 Task: Create a sub task Release to Production / Go Live for the task  Develop a new online tool for email marketing campaigns in the project AgileRealm , assign it to team member softage.3@softage.net and update the status of the sub task to  Off Track , set the priority of the sub task to High
Action: Mouse moved to (71, 348)
Screenshot: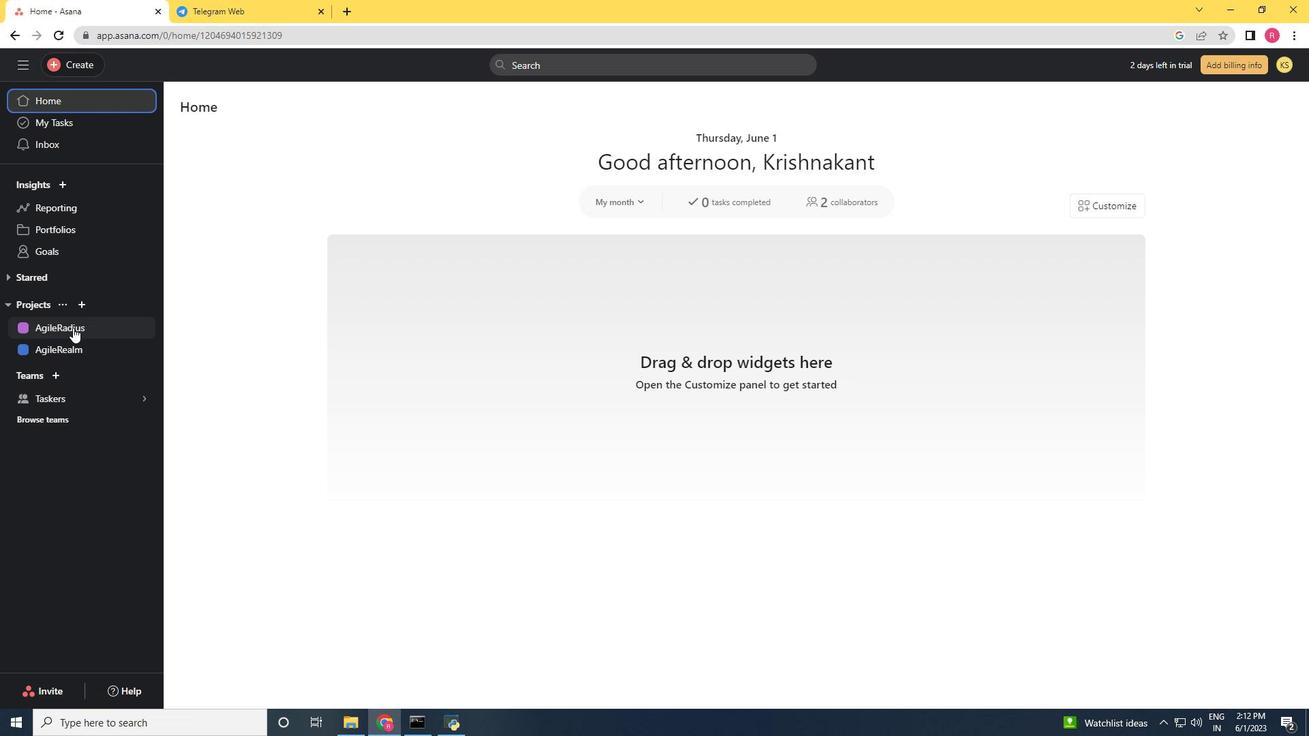 
Action: Mouse pressed left at (71, 348)
Screenshot: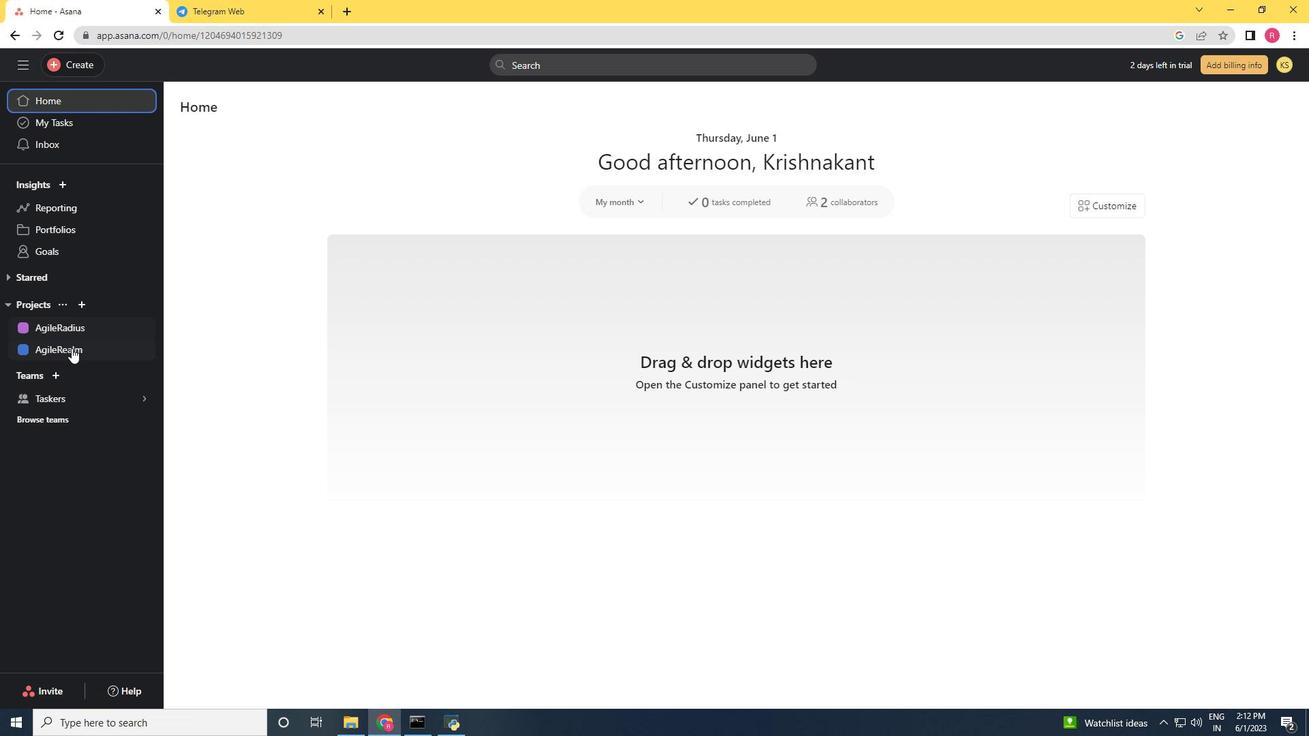 
Action: Mouse moved to (570, 308)
Screenshot: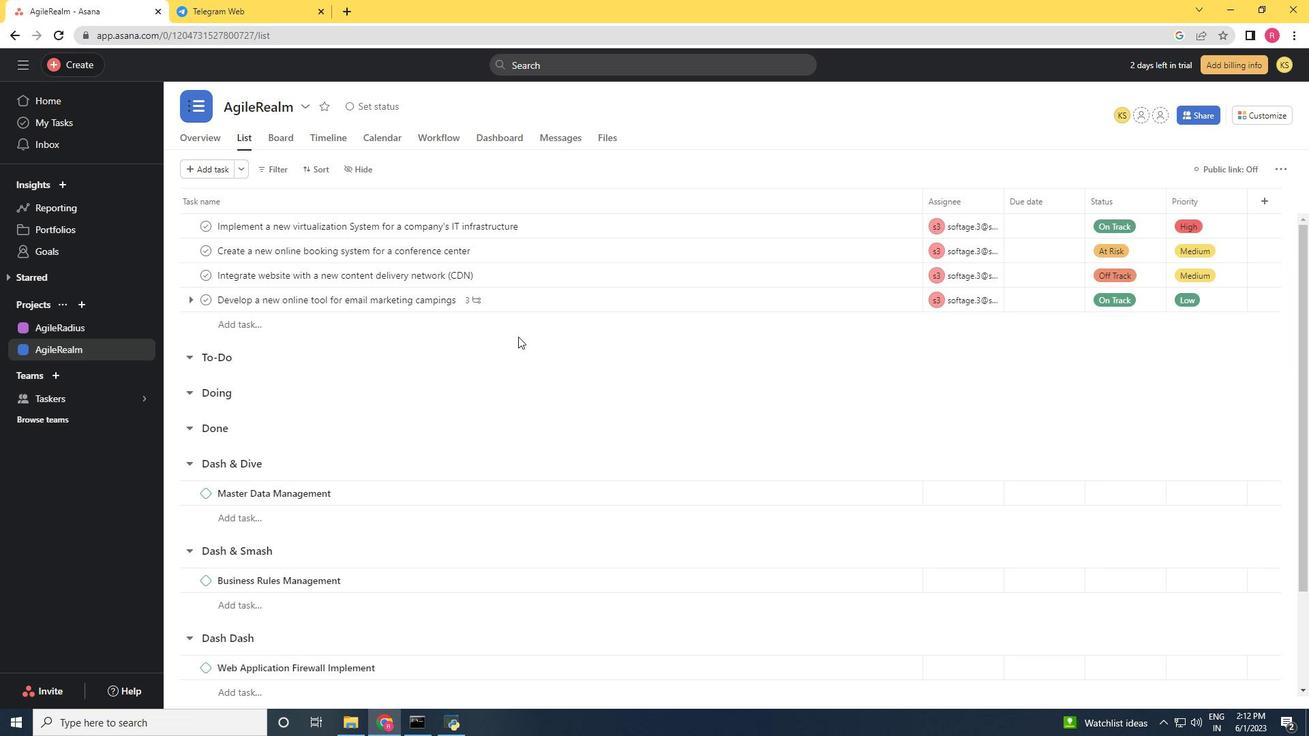 
Action: Mouse pressed left at (570, 308)
Screenshot: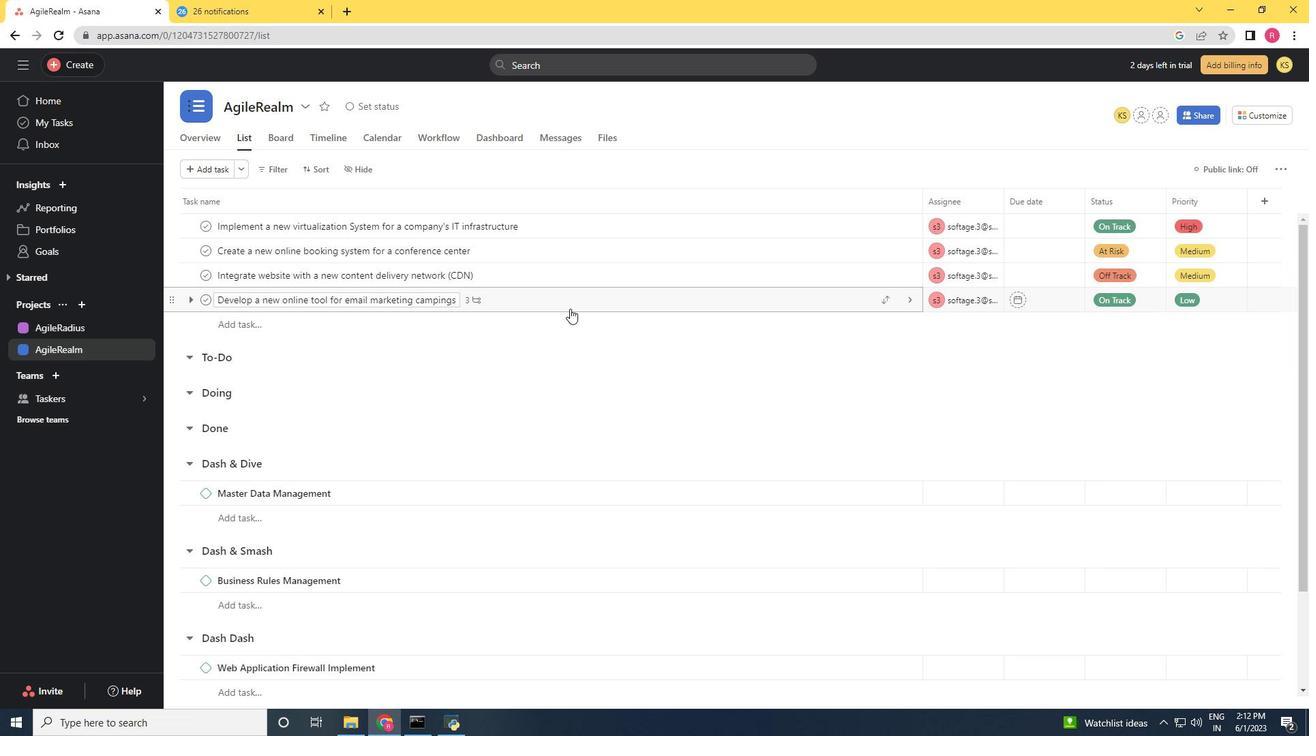 
Action: Mouse moved to (1064, 368)
Screenshot: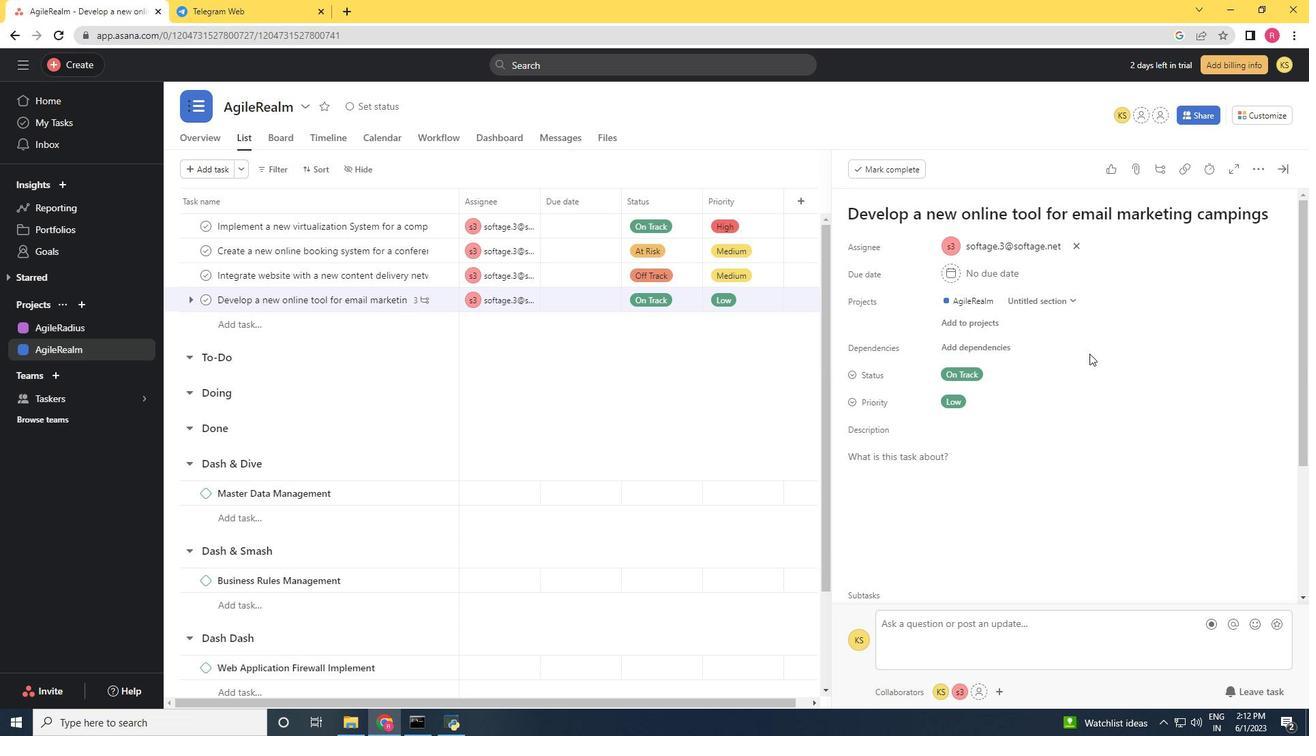 
Action: Mouse scrolled (1064, 368) with delta (0, 0)
Screenshot: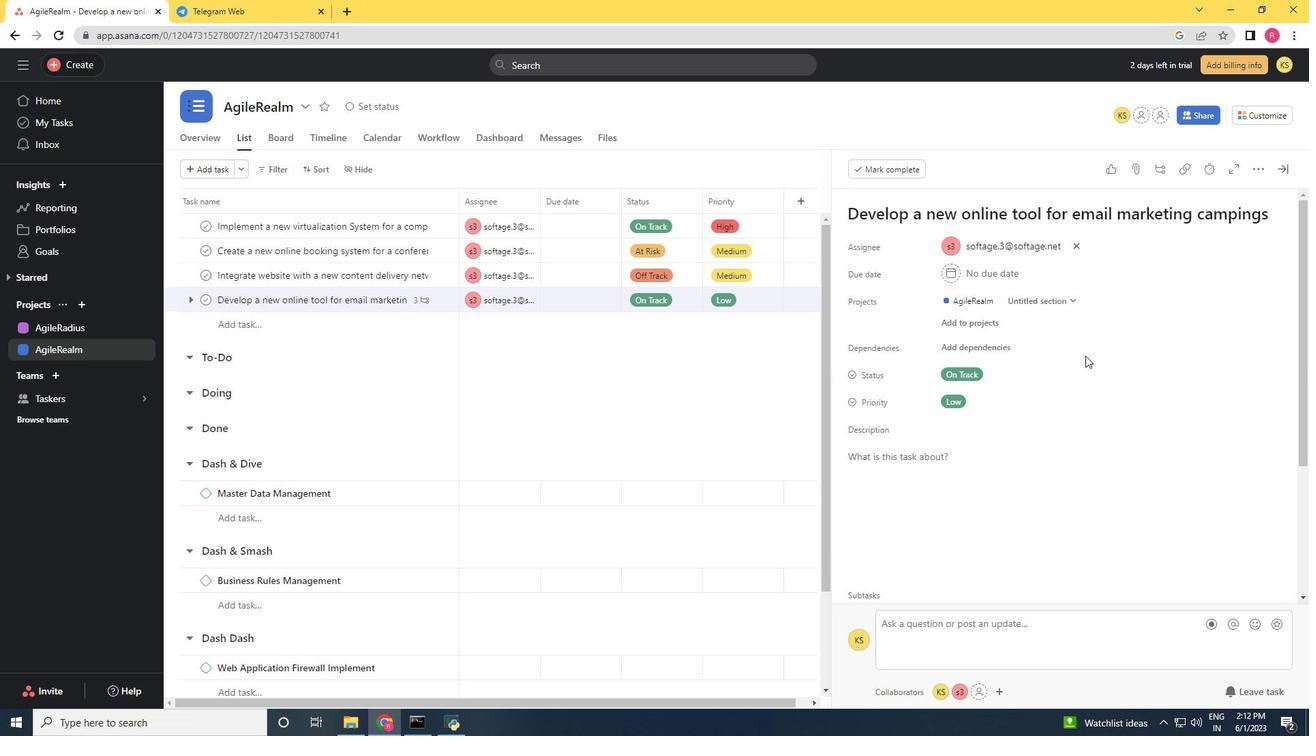 
Action: Mouse moved to (1063, 370)
Screenshot: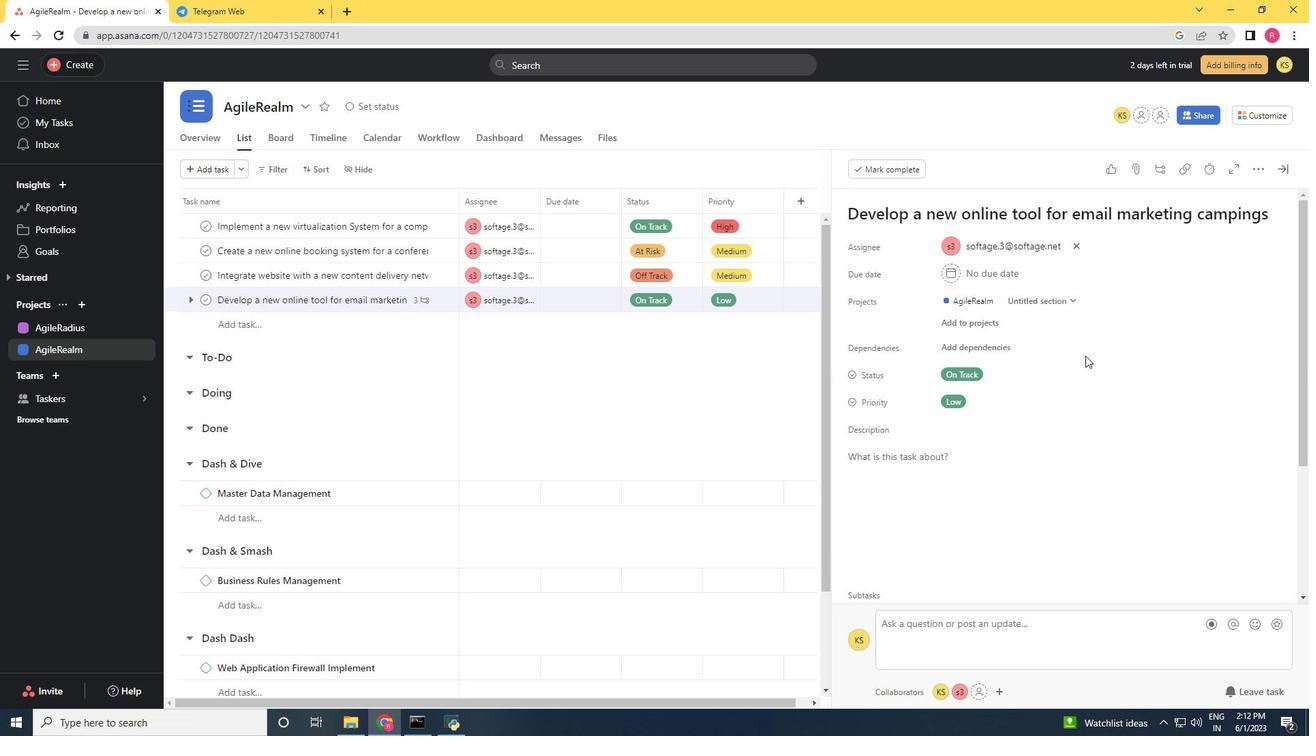
Action: Mouse scrolled (1063, 369) with delta (0, 0)
Screenshot: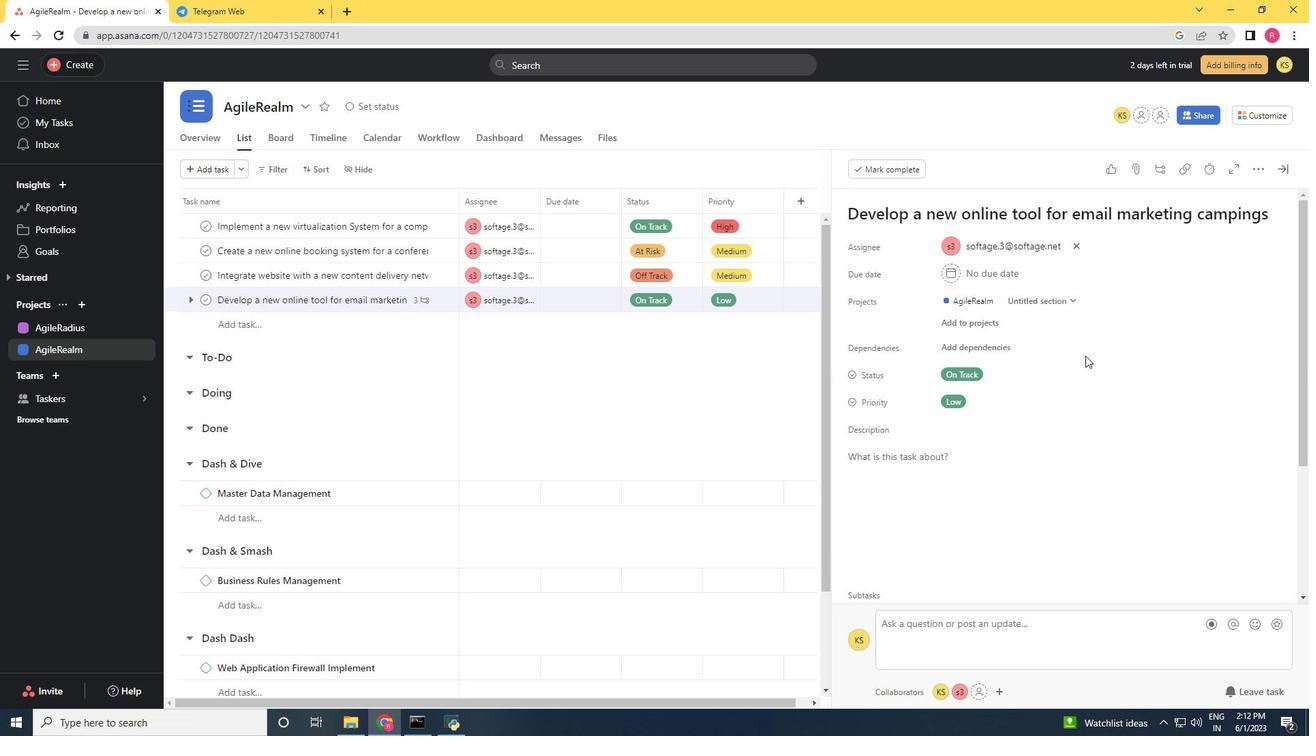 
Action: Mouse moved to (1061, 370)
Screenshot: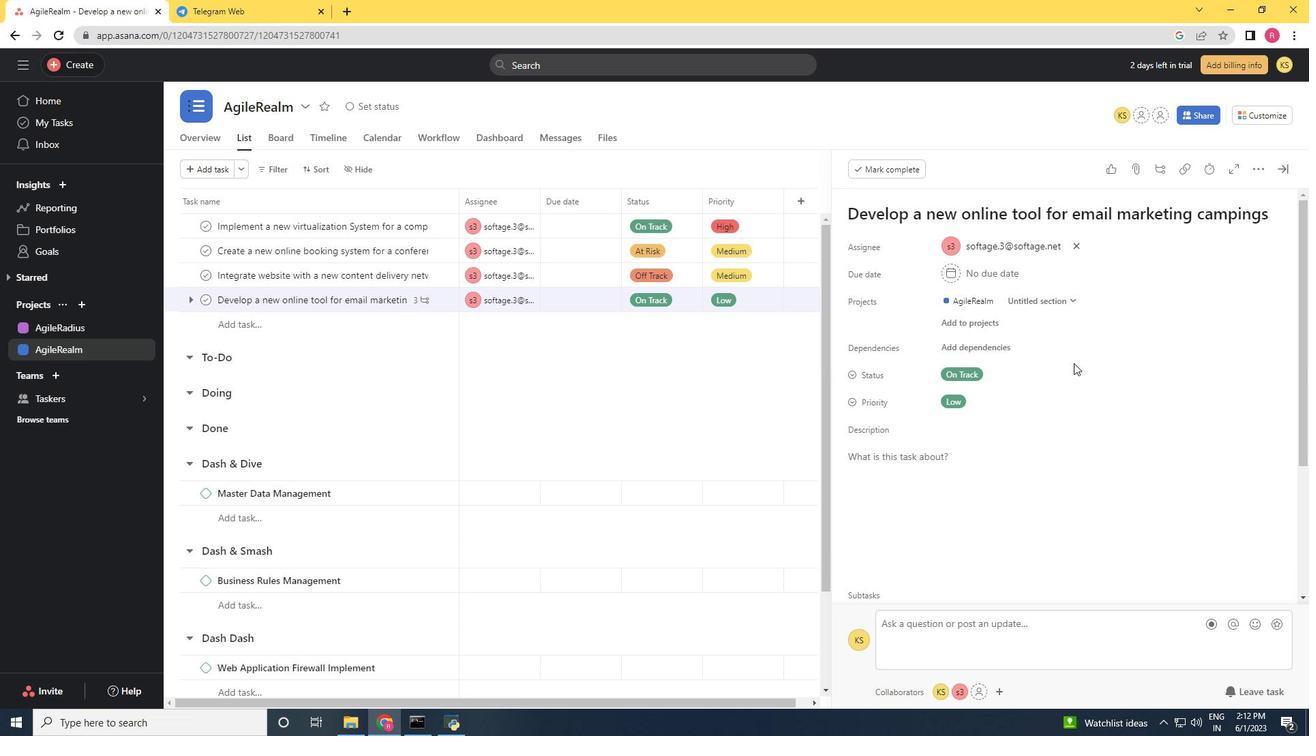 
Action: Mouse scrolled (1061, 370) with delta (0, 0)
Screenshot: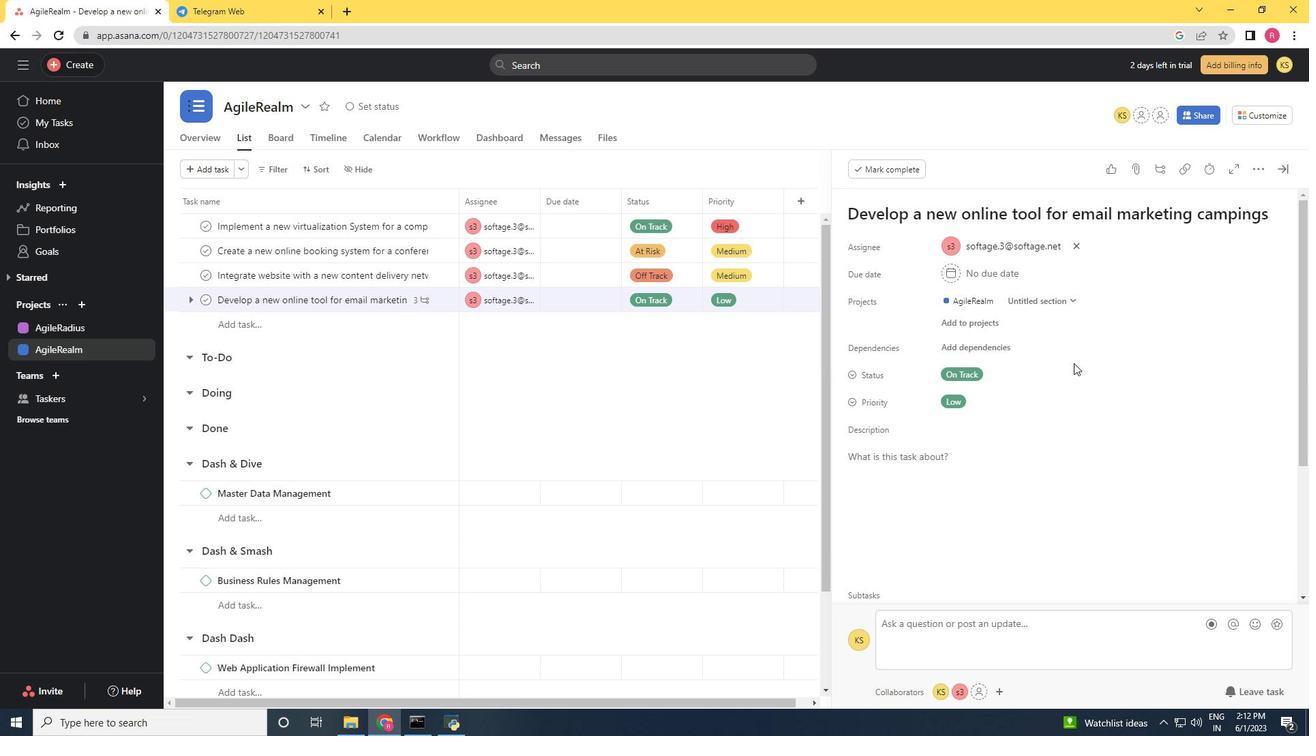 
Action: Mouse moved to (1061, 371)
Screenshot: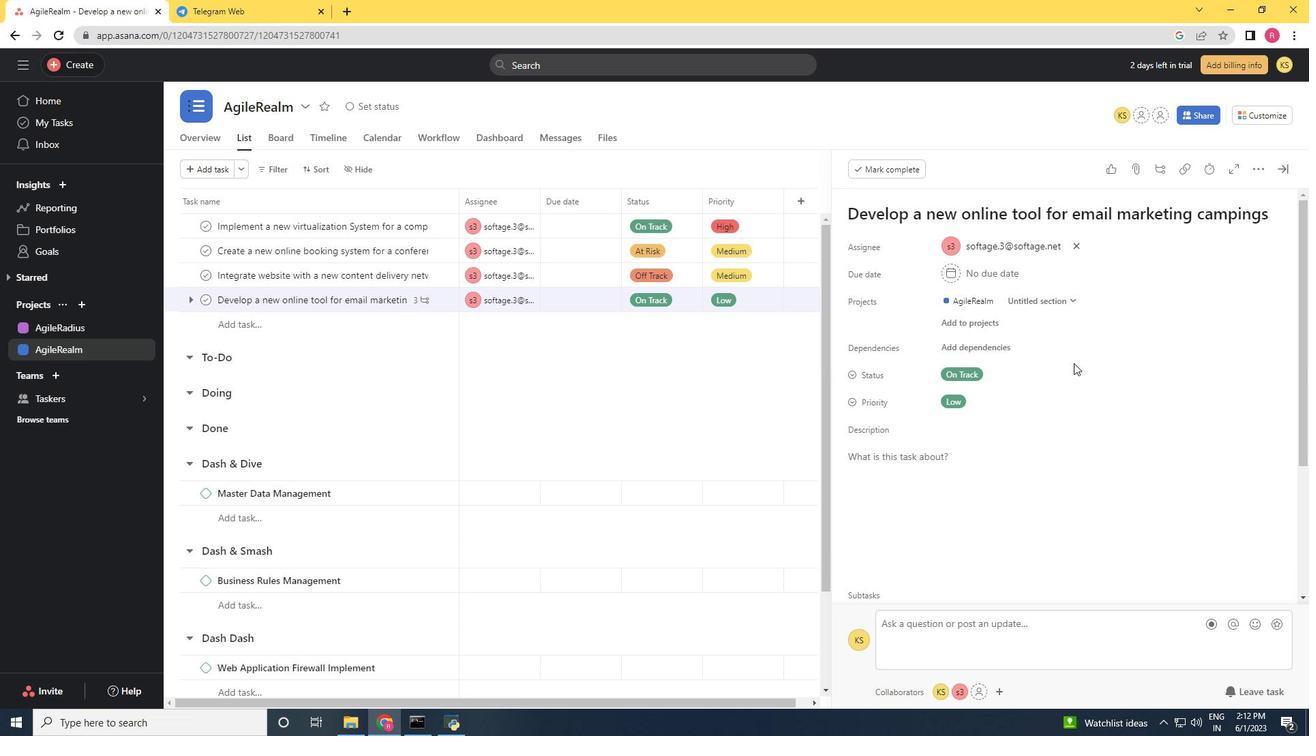 
Action: Mouse scrolled (1061, 370) with delta (0, 0)
Screenshot: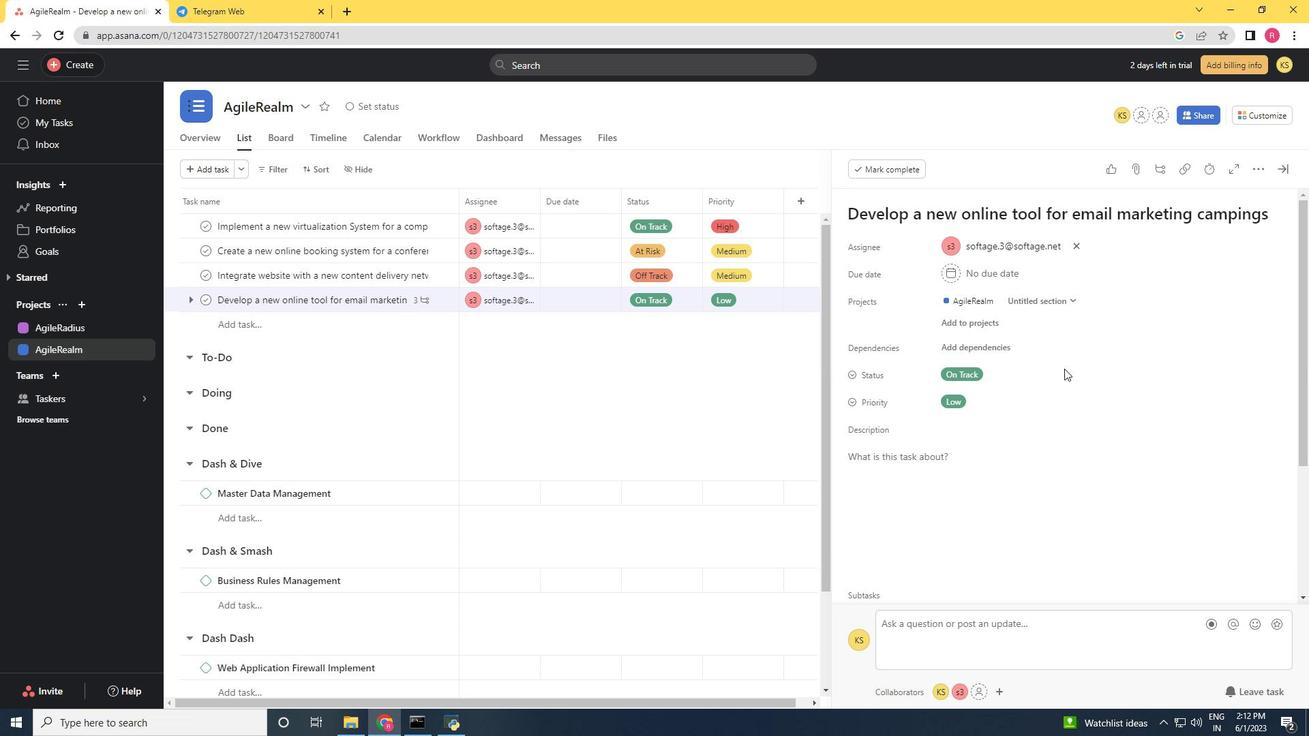 
Action: Mouse moved to (886, 492)
Screenshot: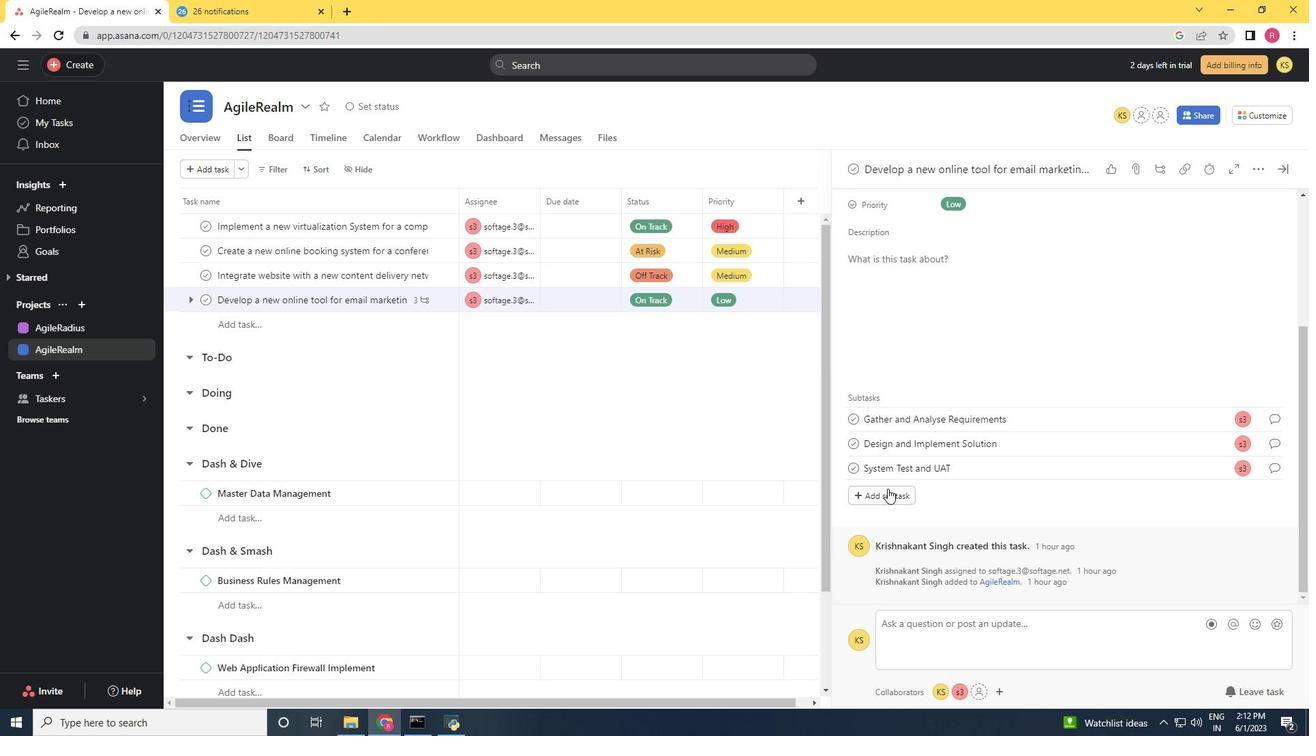 
Action: Mouse pressed left at (886, 492)
Screenshot: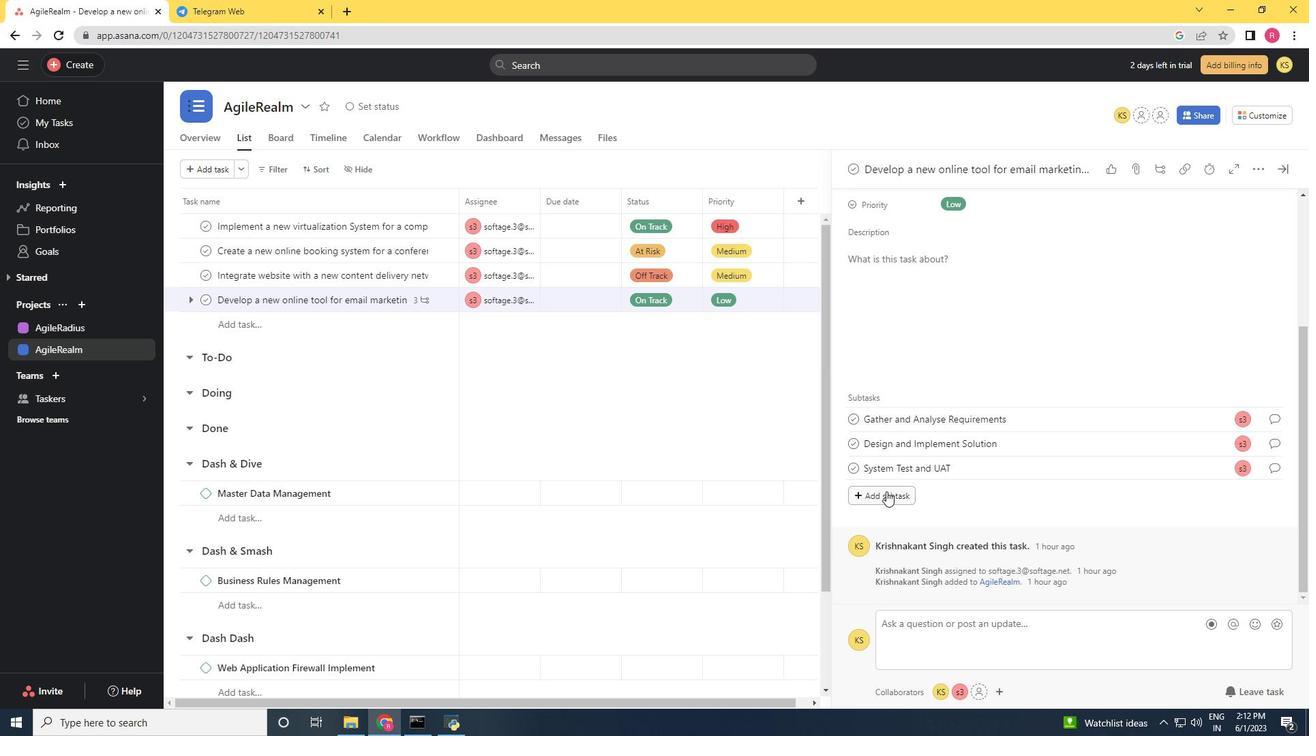 
Action: Mouse moved to (666, 618)
Screenshot: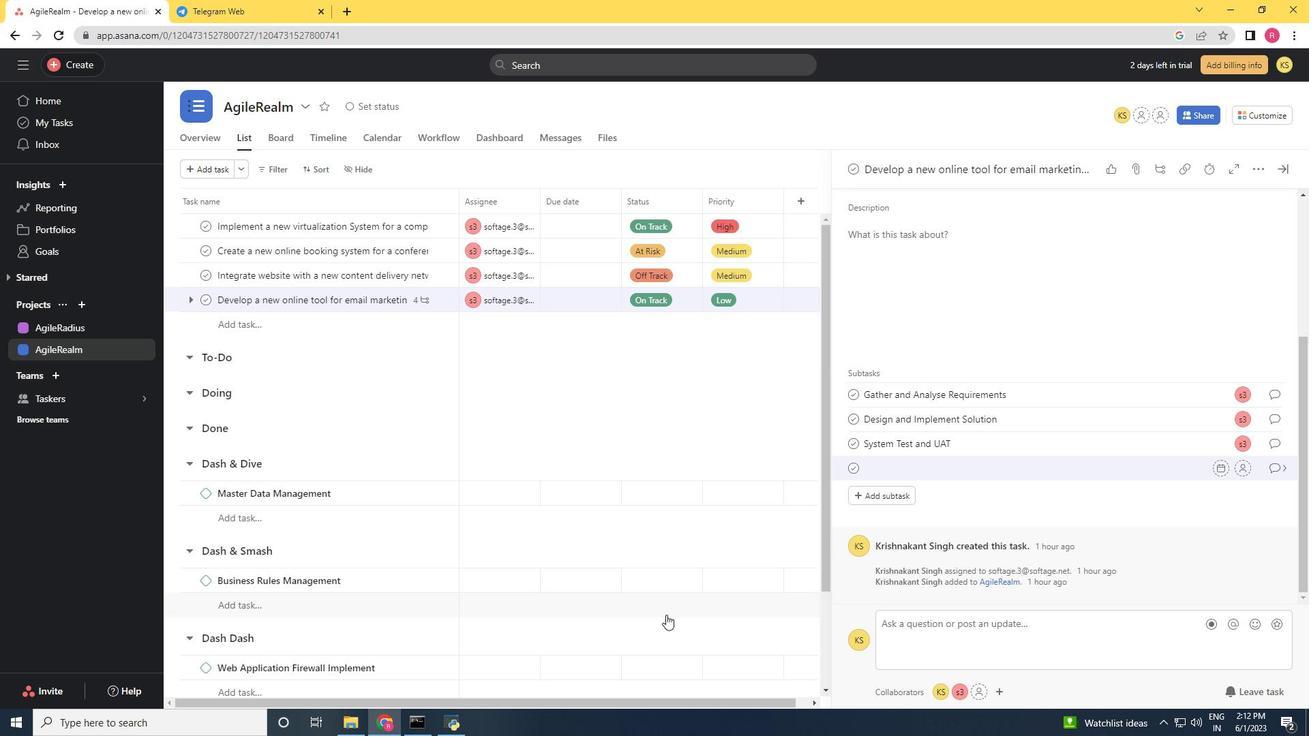
Action: Key pressed <Key.shift>Release<Key.space>to<Key.space><Key.shift>Production<Key.space>/<Key.space><Key.shift><Key.shift><Key.shift><Key.shift><Key.shift><Key.shift><Key.shift><Key.shift><Key.shift><Key.shift>Go<Key.space><Key.shift>Live
Screenshot: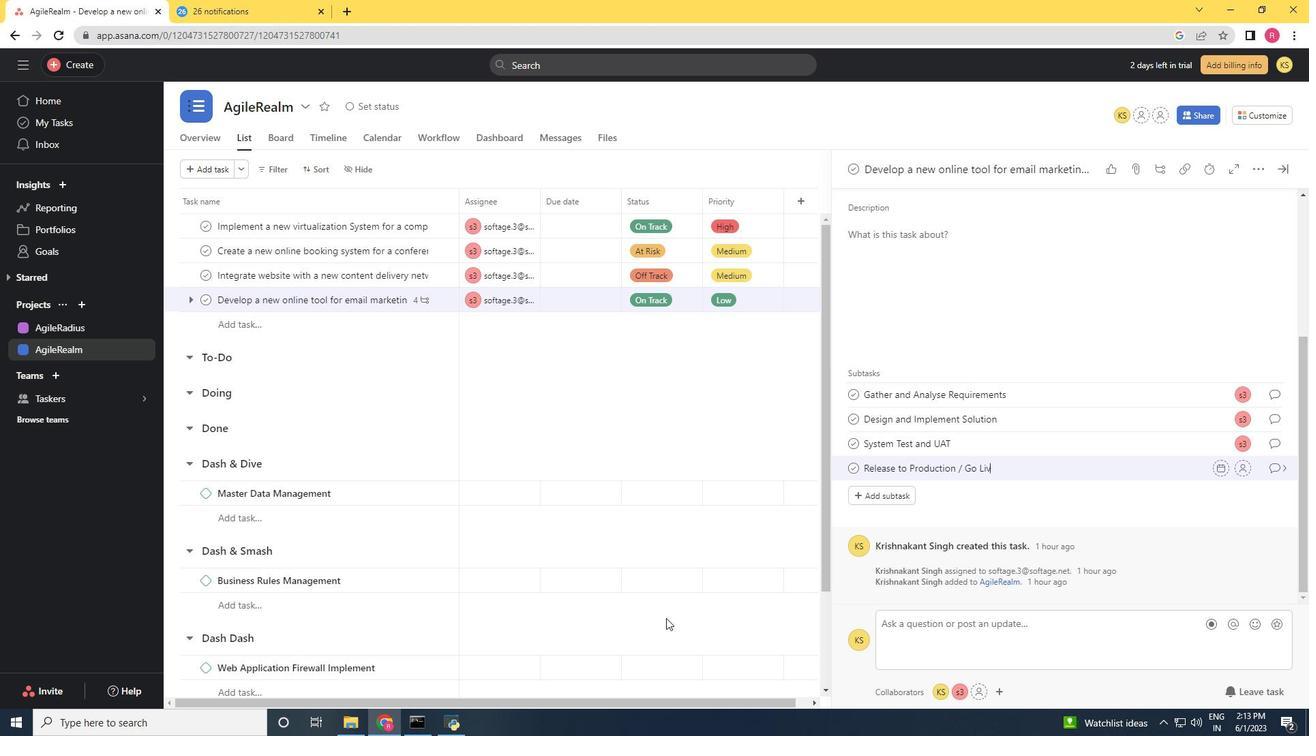 
Action: Mouse moved to (1247, 471)
Screenshot: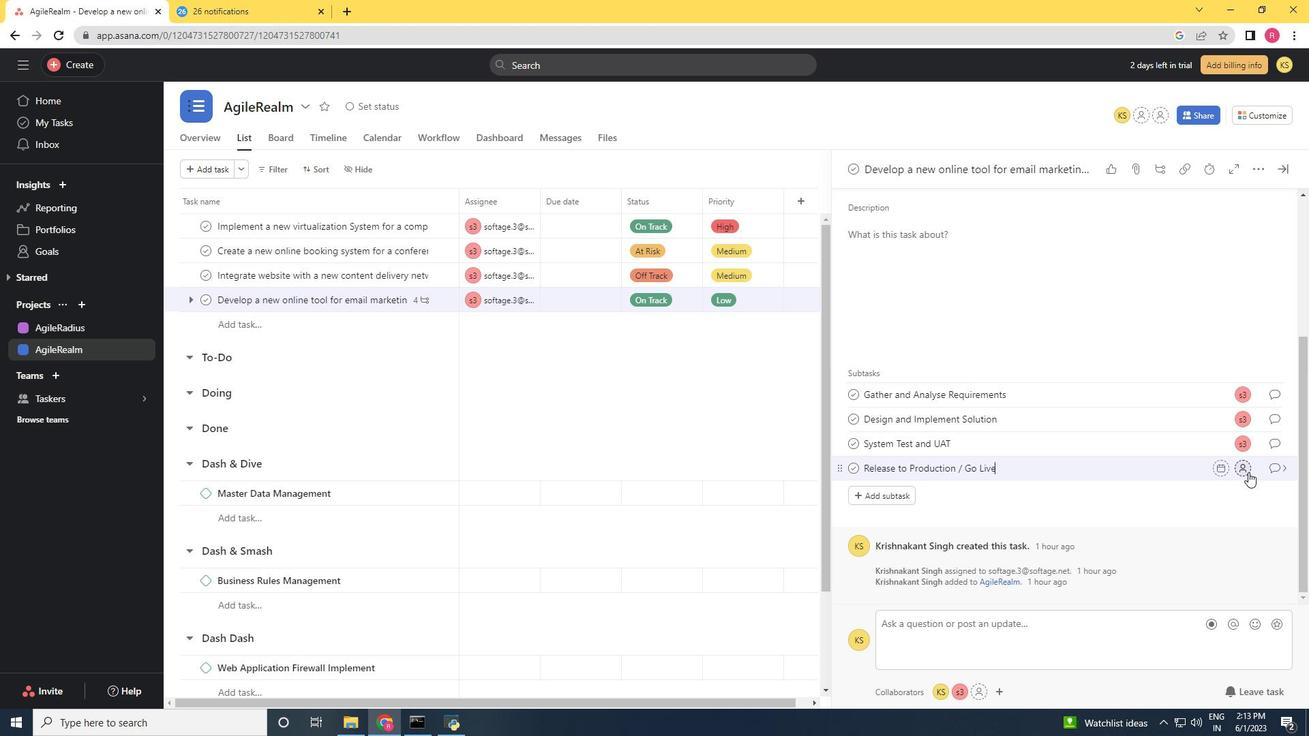 
Action: Mouse pressed left at (1247, 471)
Screenshot: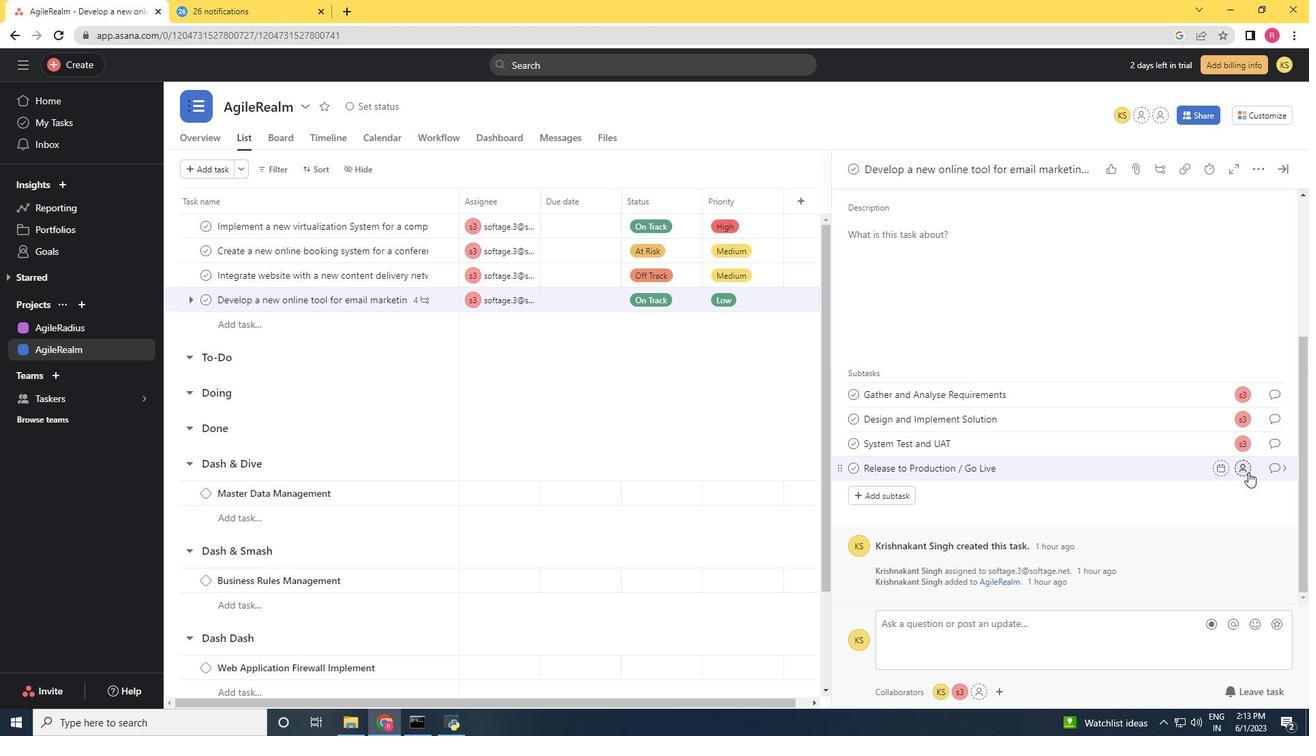 
Action: Mouse moved to (1239, 482)
Screenshot: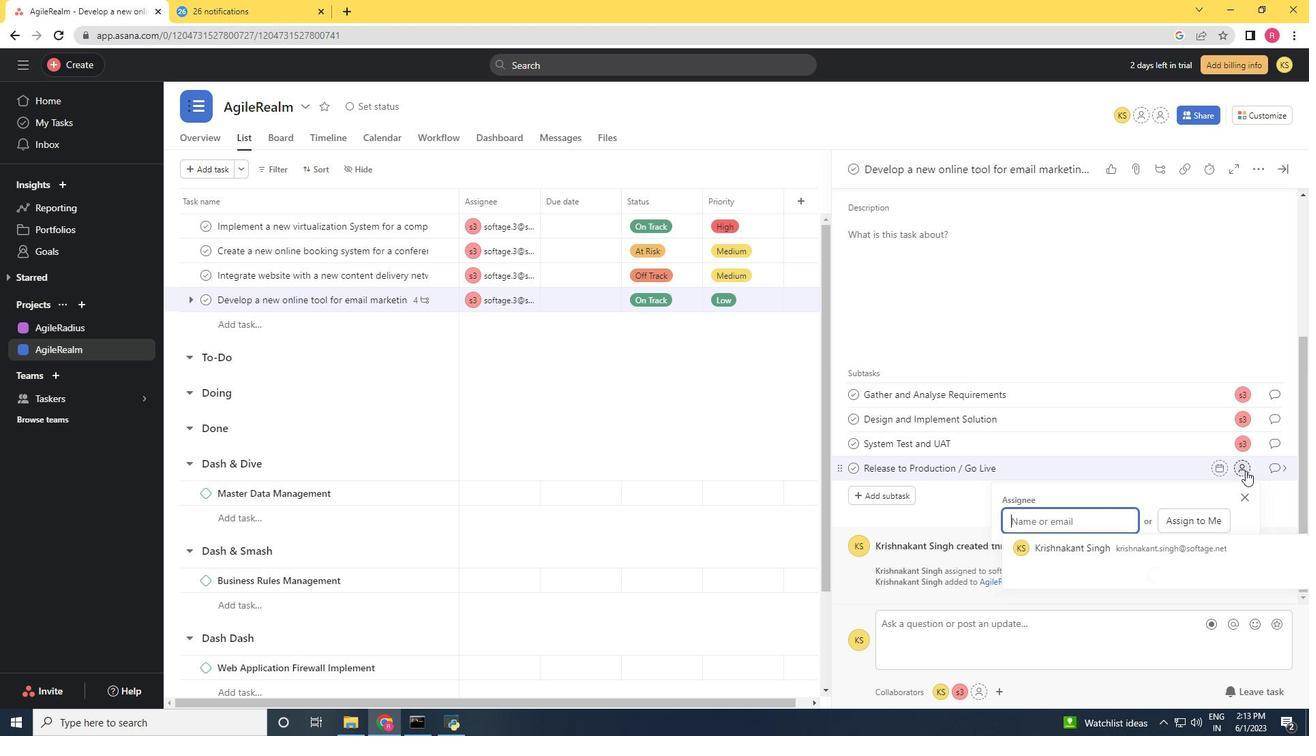 
Action: Key pressed softage.3<Key.shift>@softage.net
Screenshot: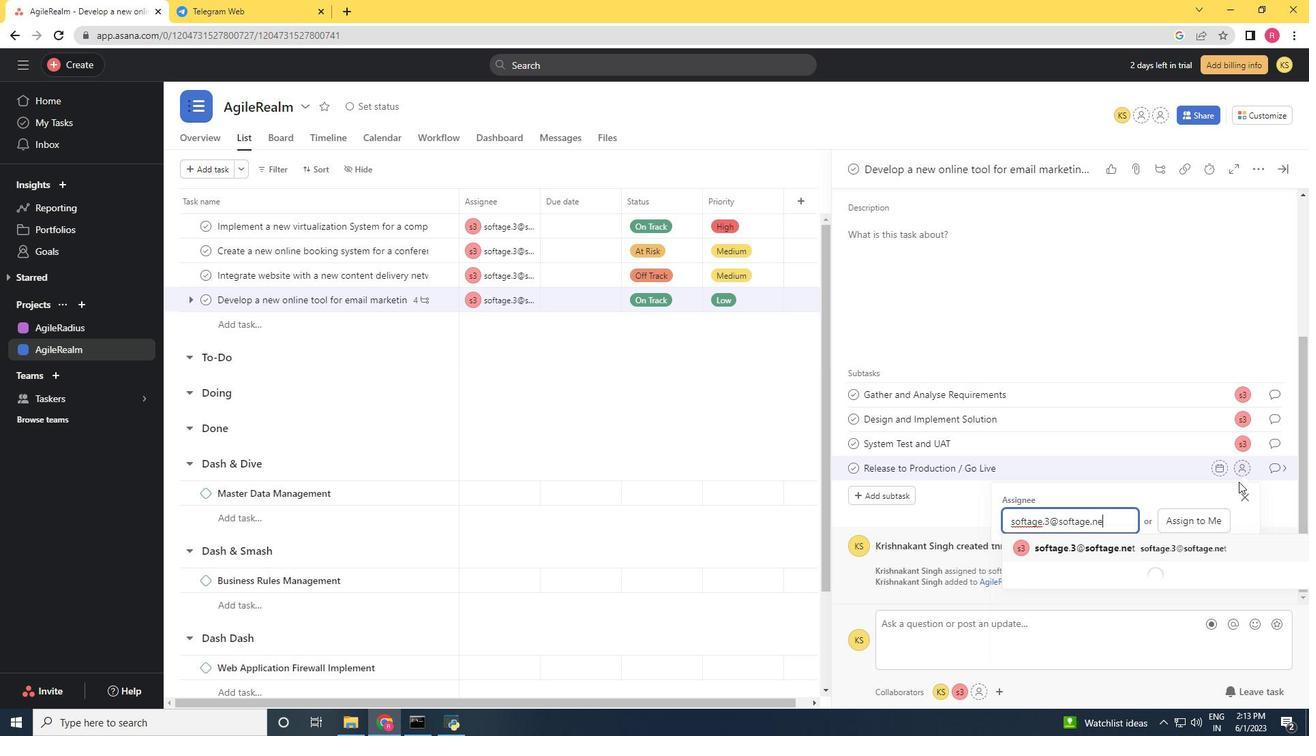 
Action: Mouse moved to (1172, 542)
Screenshot: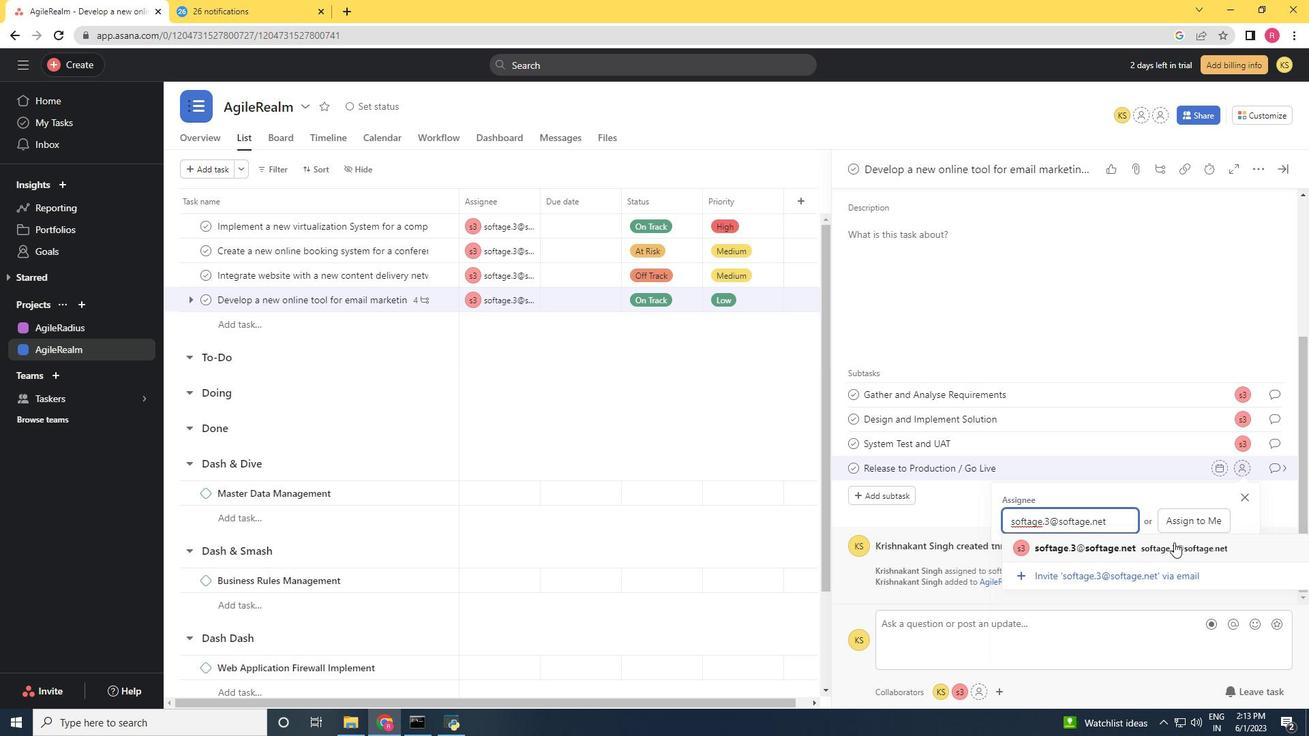 
Action: Mouse pressed left at (1172, 542)
Screenshot: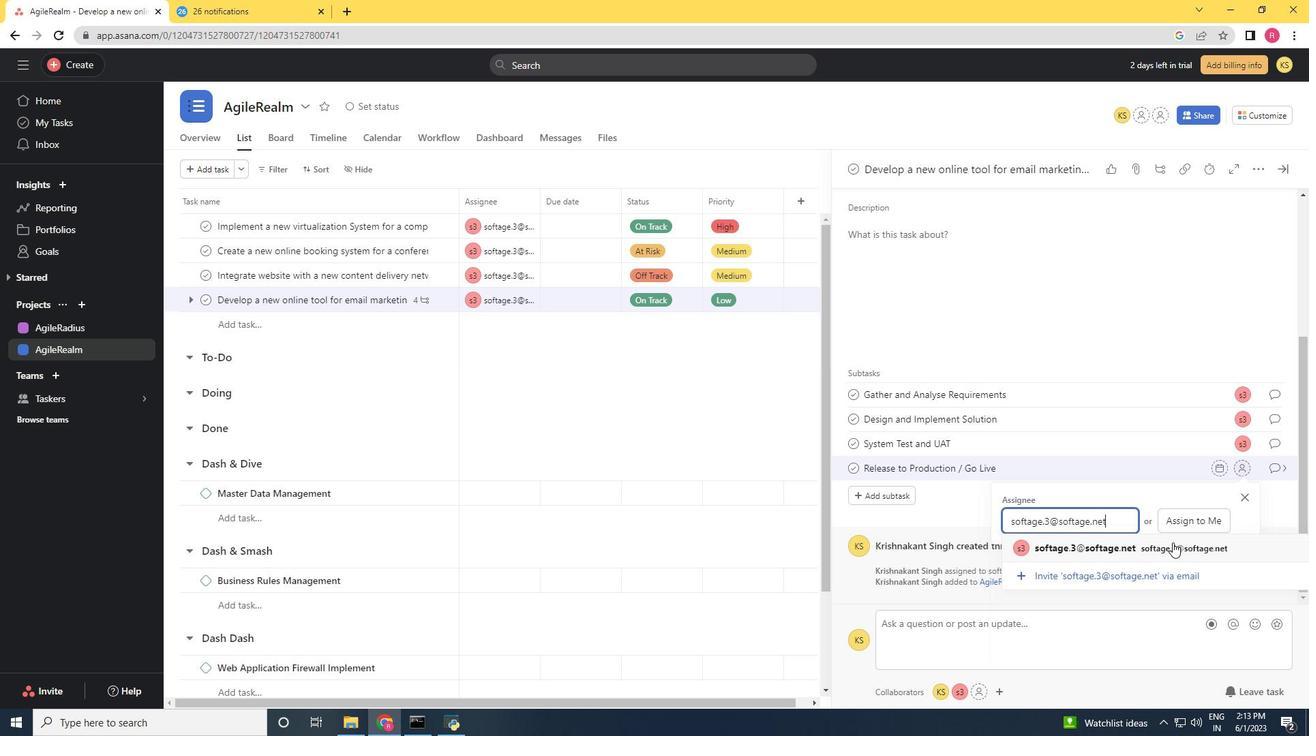 
Action: Mouse moved to (1277, 476)
Screenshot: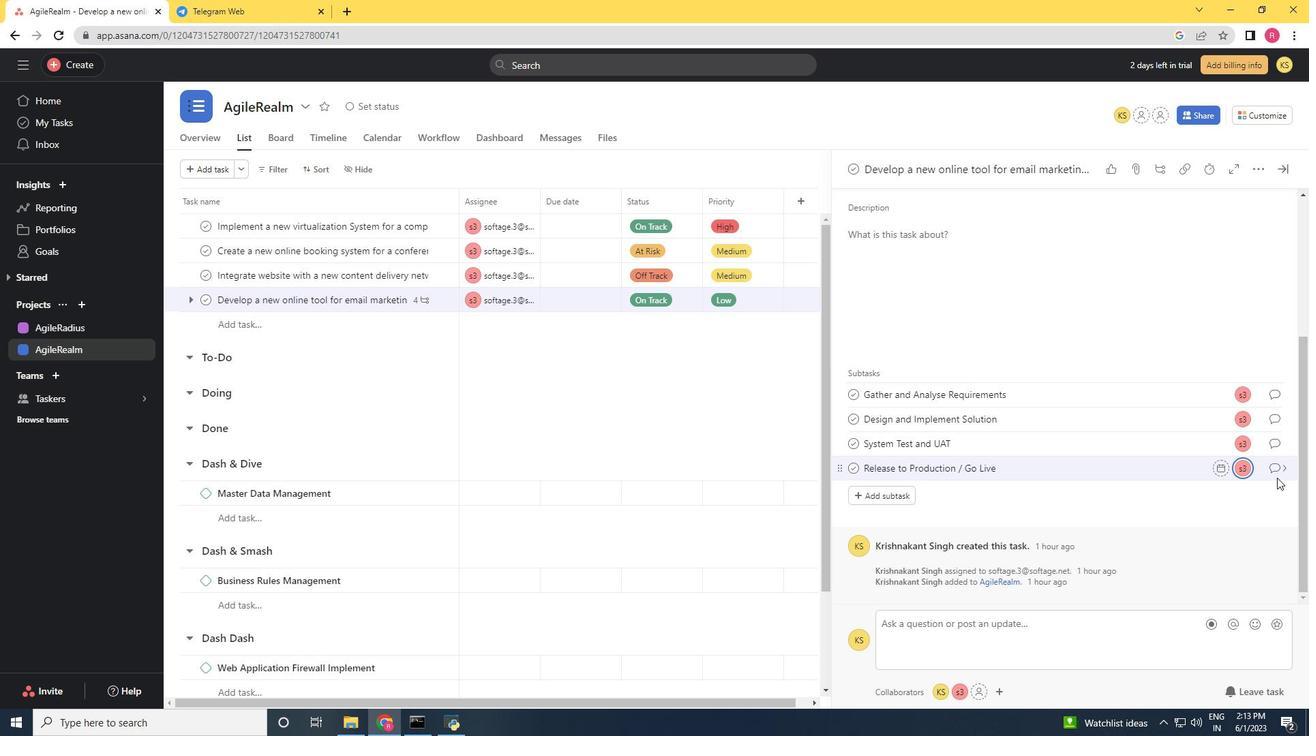 
Action: Mouse pressed left at (1277, 476)
Screenshot: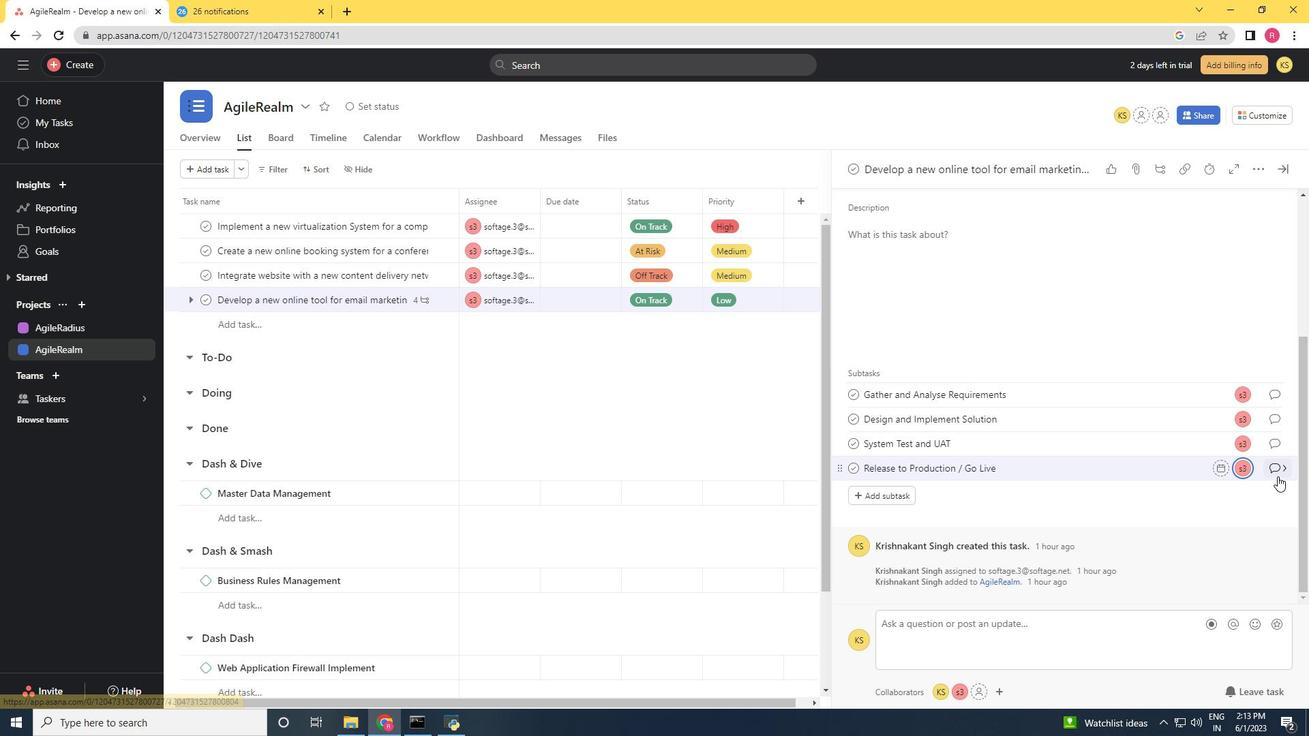 
Action: Mouse moved to (905, 362)
Screenshot: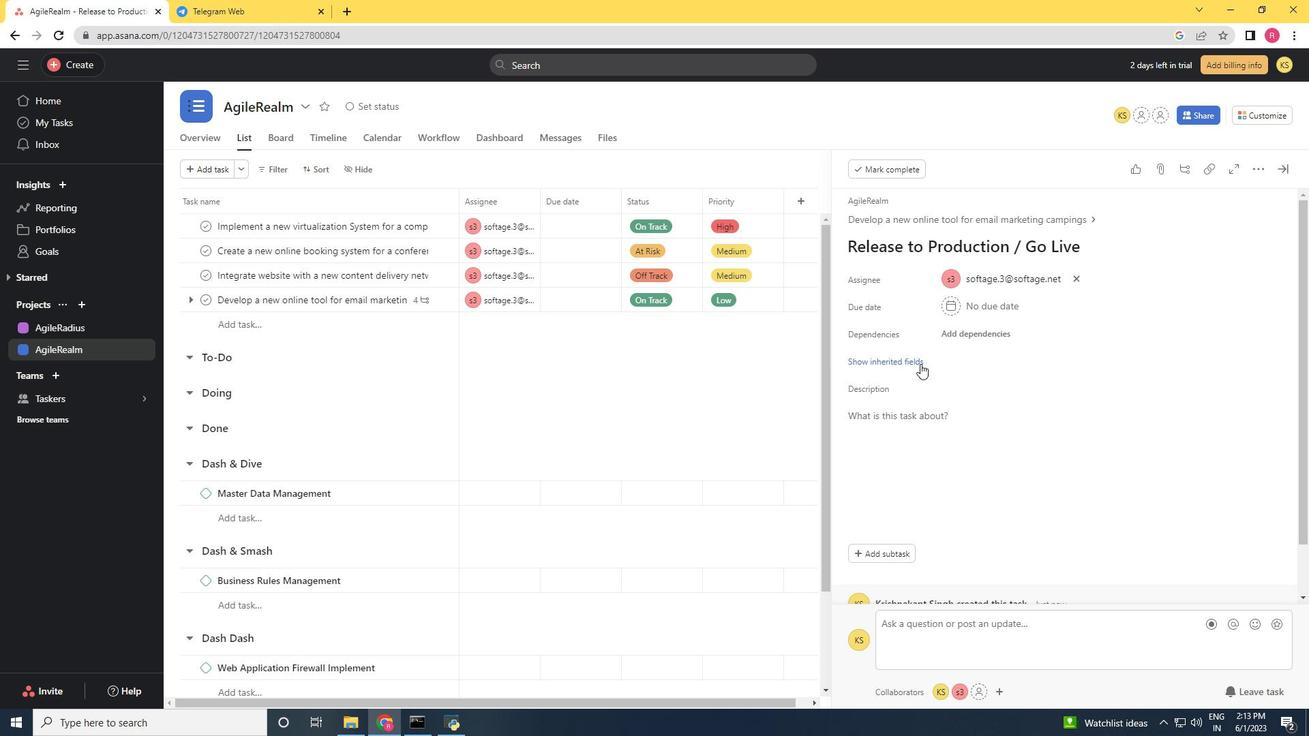 
Action: Mouse pressed left at (905, 362)
Screenshot: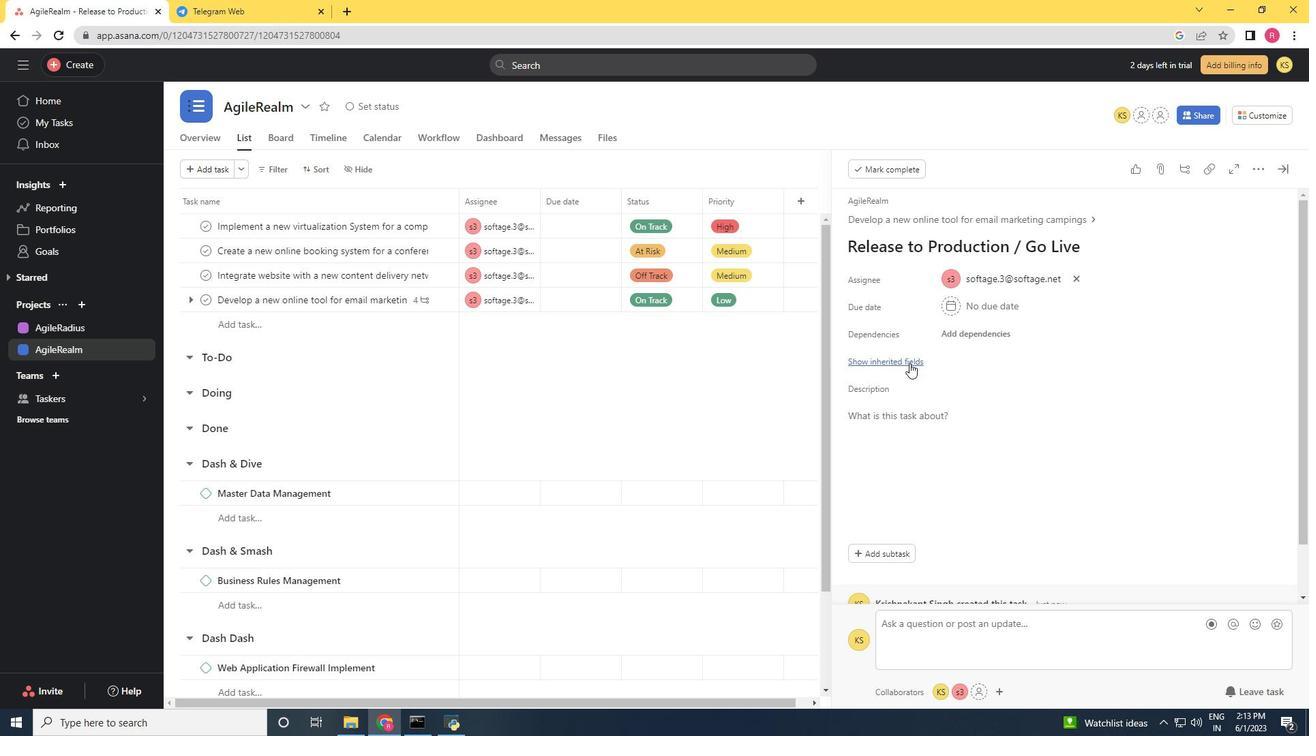 
Action: Mouse moved to (951, 387)
Screenshot: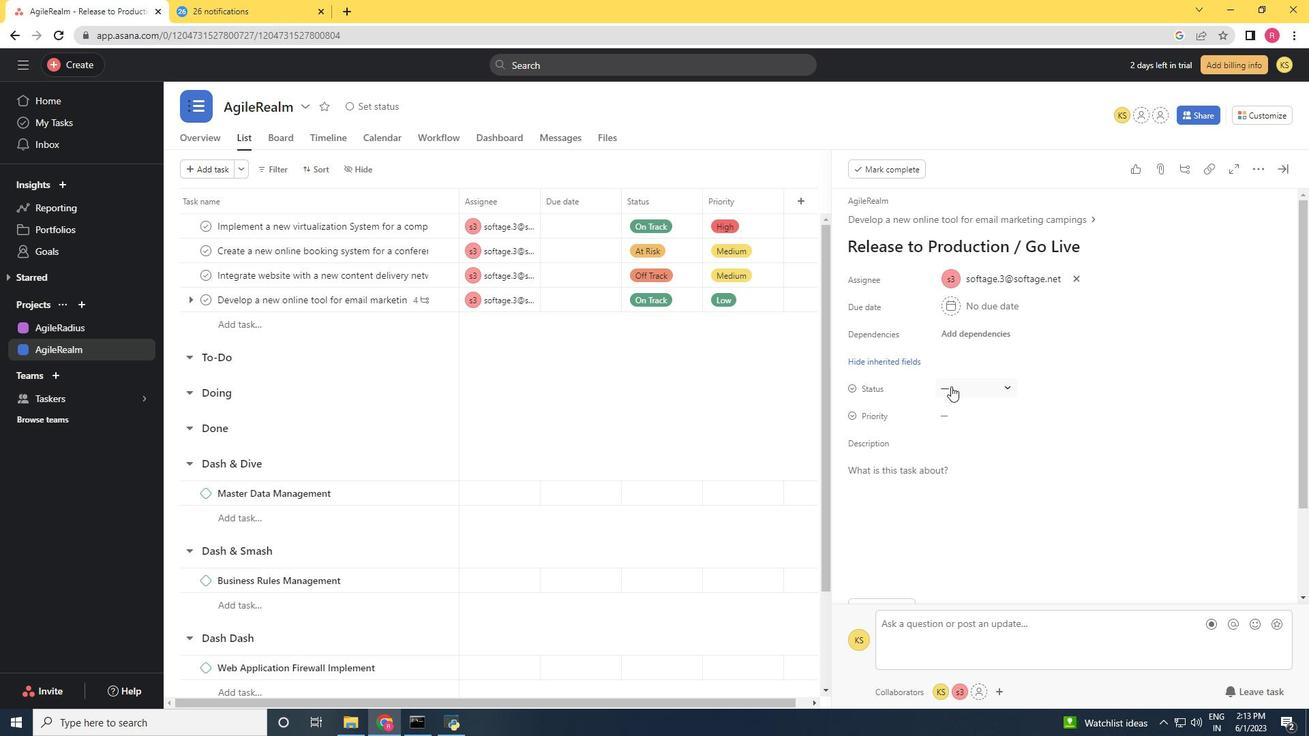 
Action: Mouse pressed left at (951, 387)
Screenshot: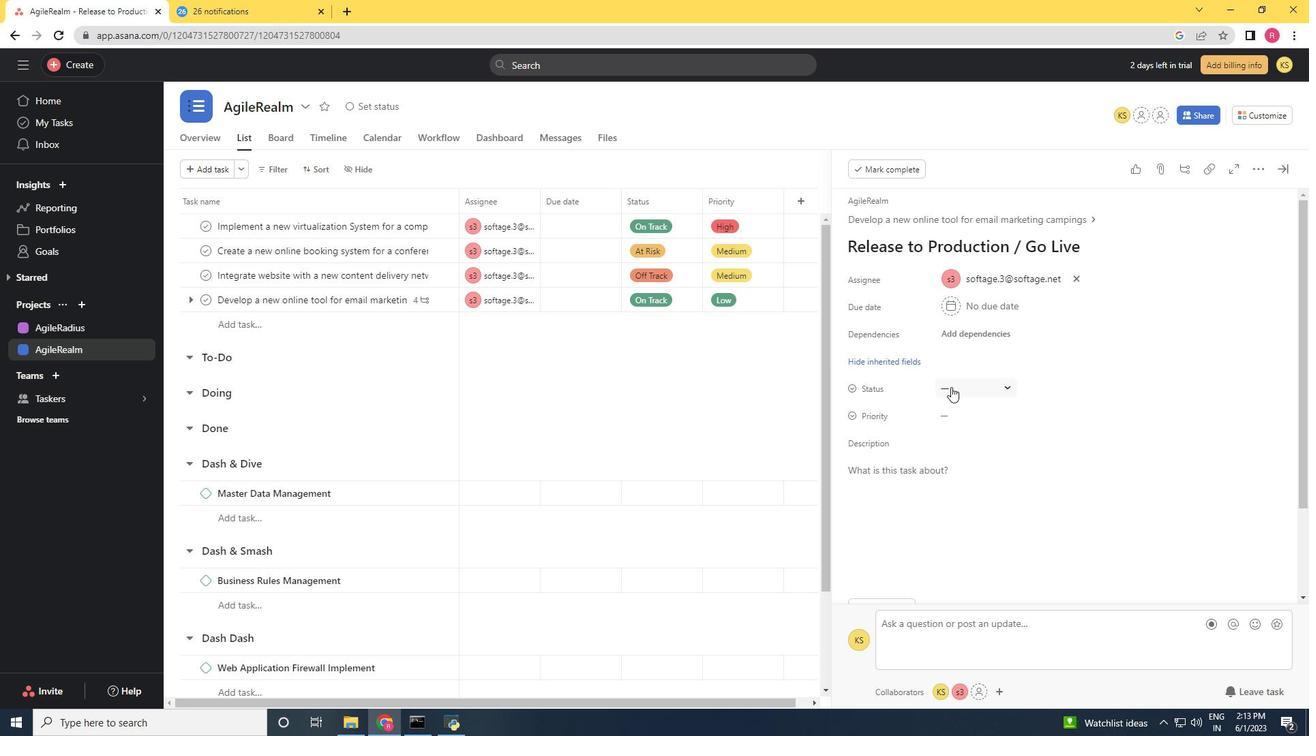 
Action: Mouse moved to (992, 466)
Screenshot: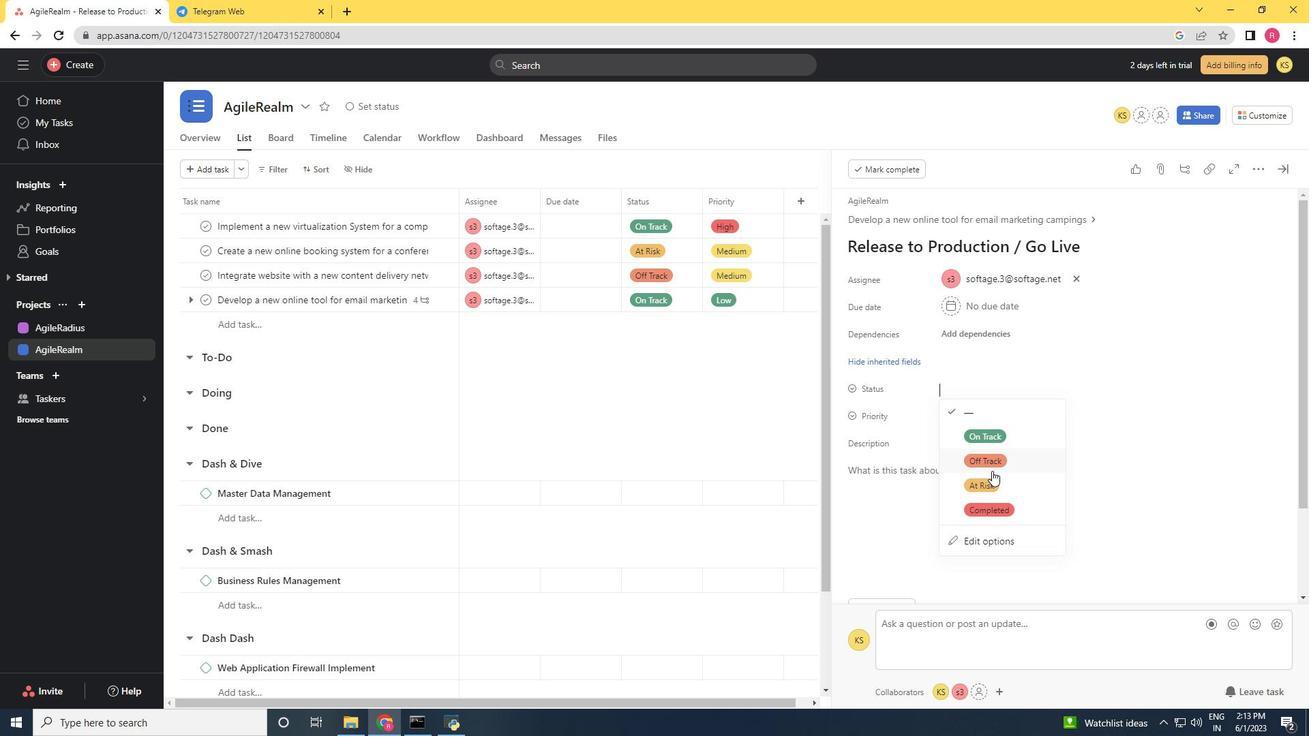 
Action: Mouse pressed left at (992, 466)
Screenshot: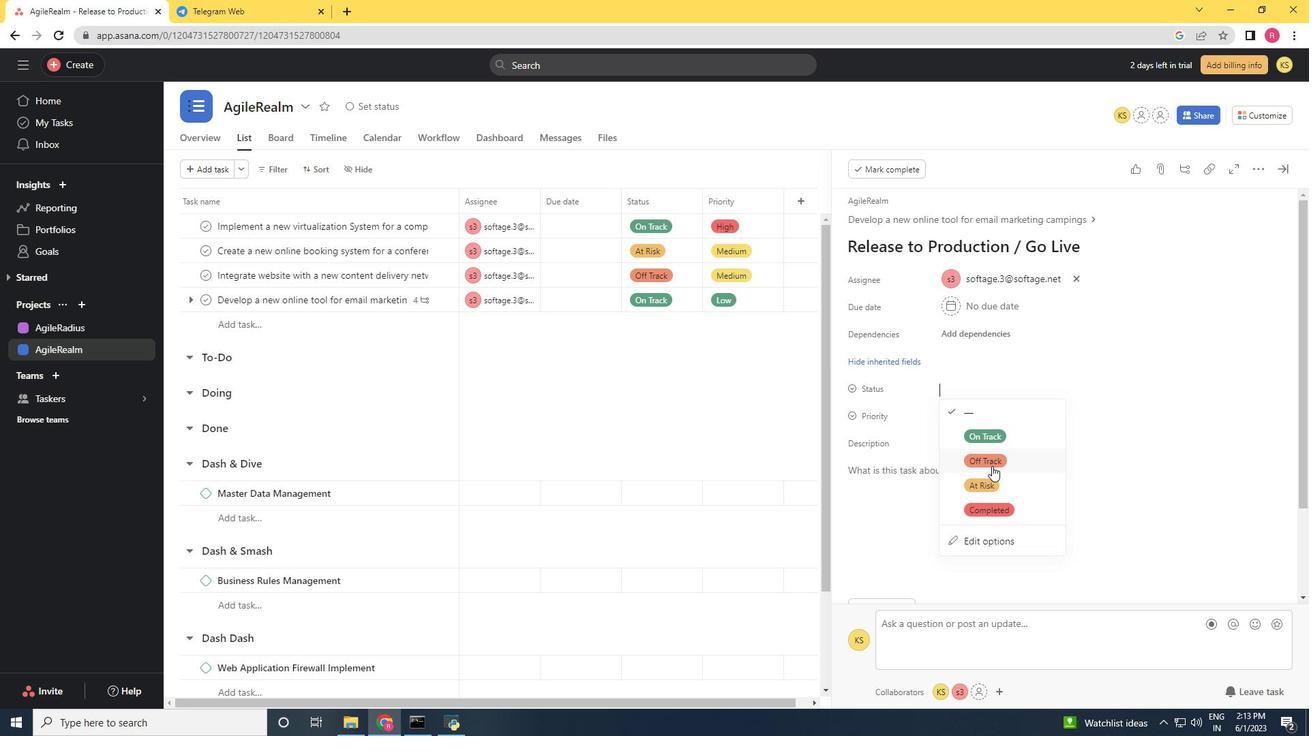 
Action: Mouse moved to (960, 414)
Screenshot: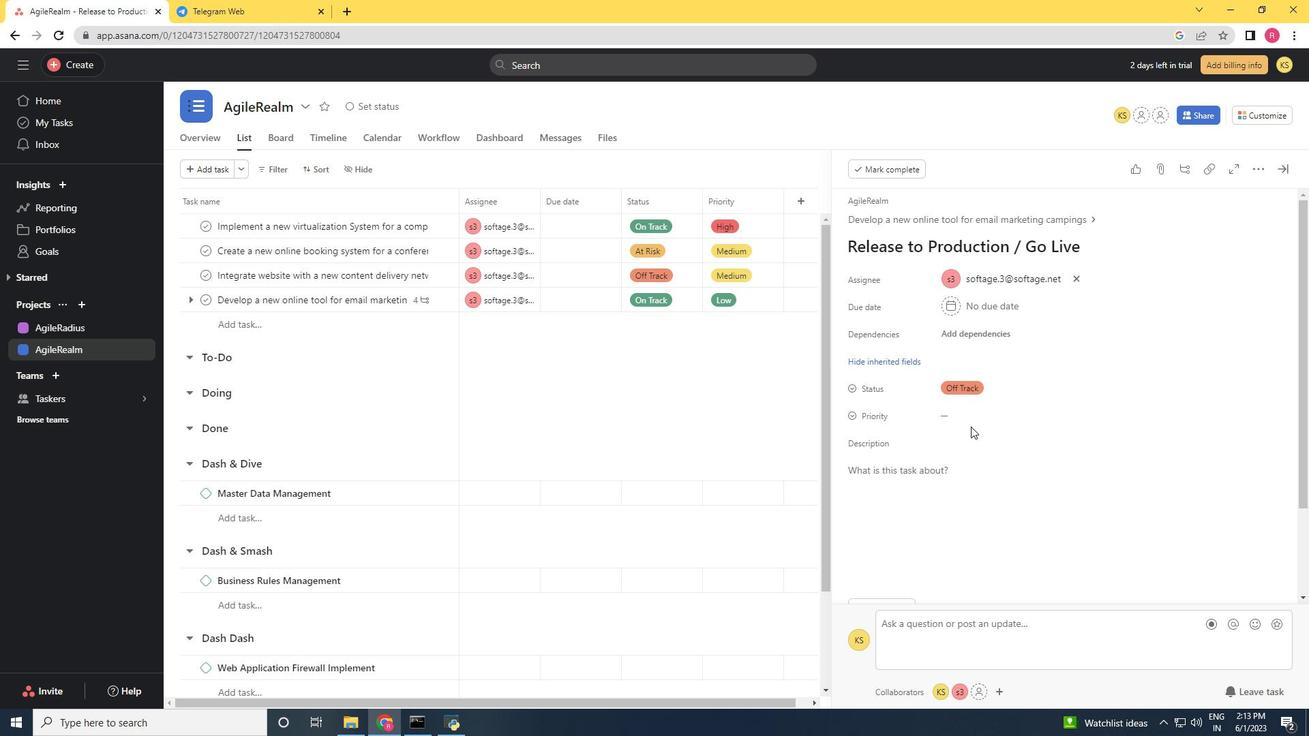 
Action: Mouse pressed left at (960, 414)
Screenshot: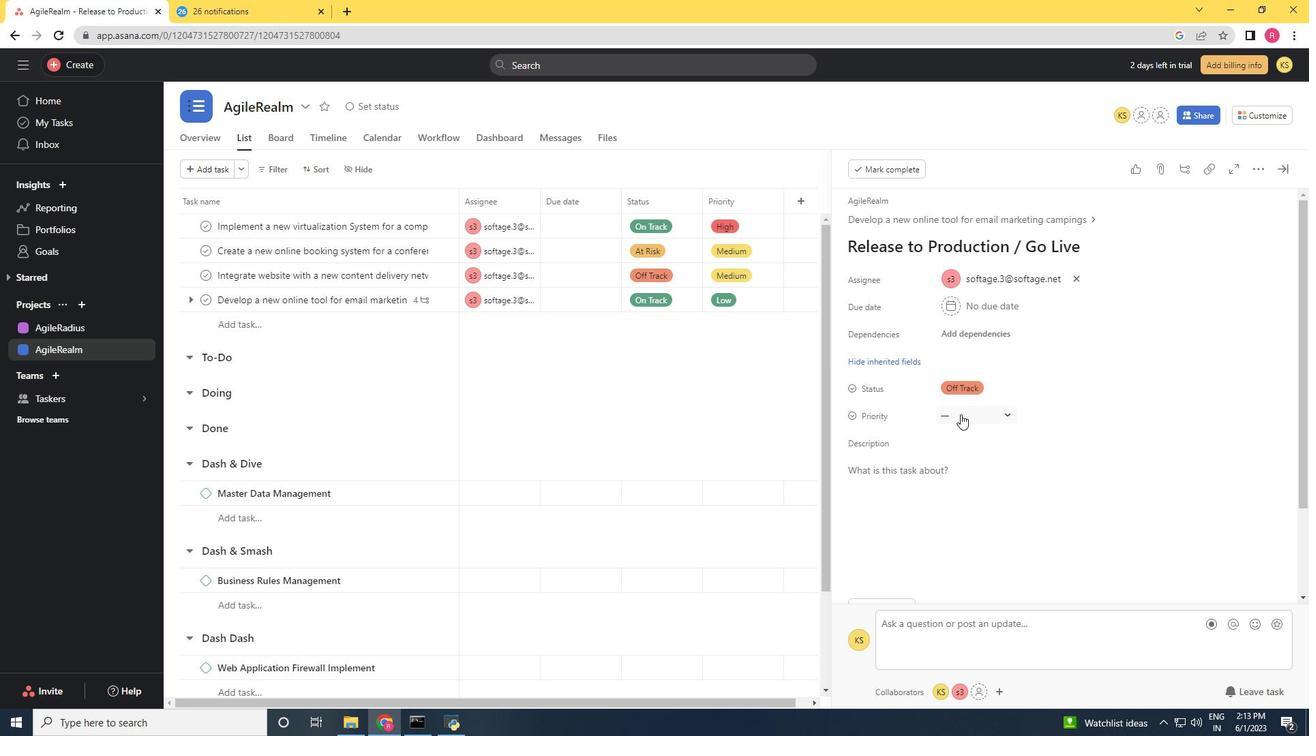 
Action: Mouse moved to (973, 465)
Screenshot: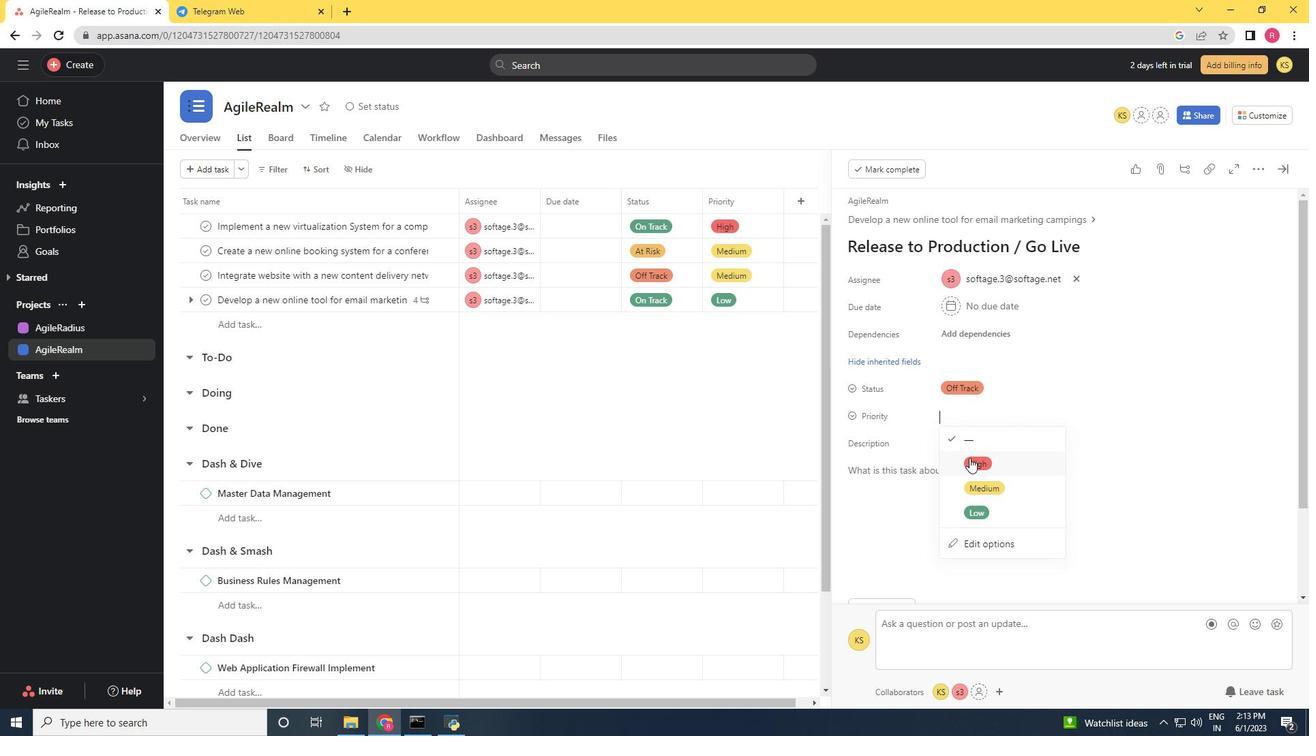 
Action: Mouse pressed left at (973, 465)
Screenshot: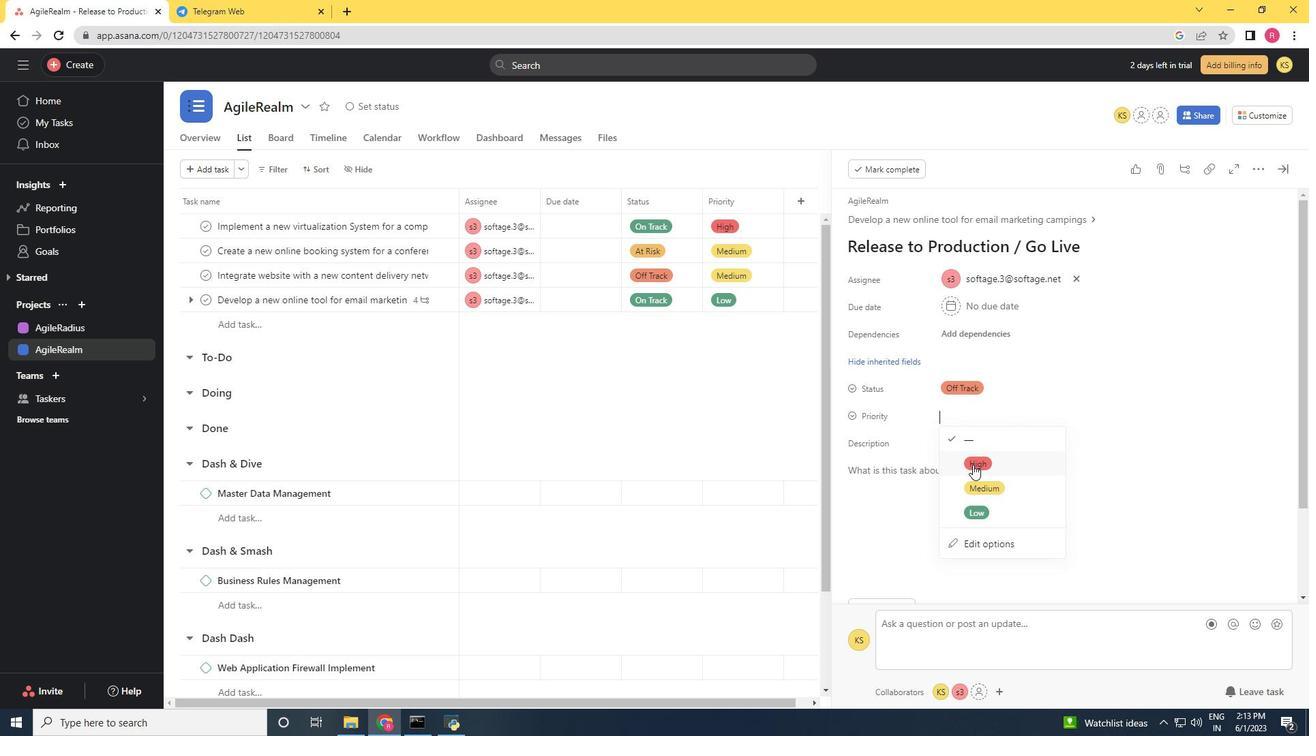 
Action: Mouse moved to (1224, 345)
Screenshot: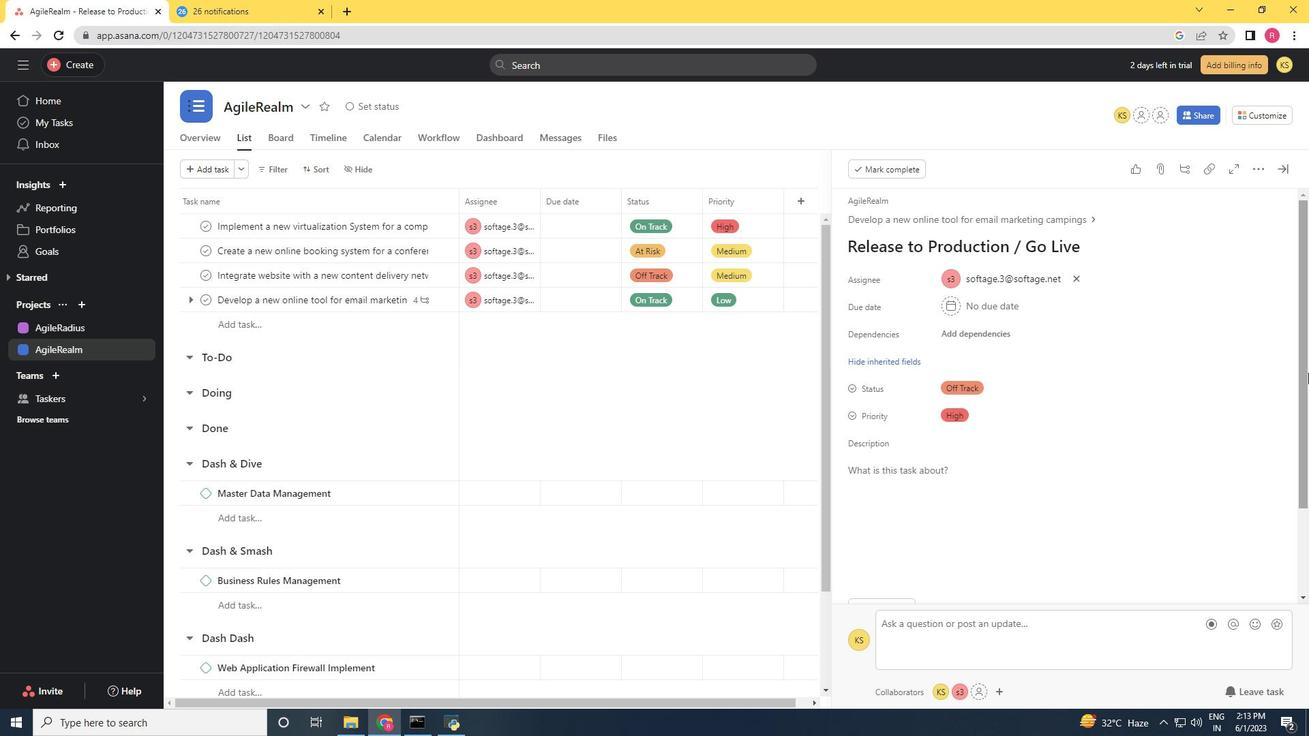 
